 Task: Read customer reviews and ratings for real estate agents in Fairbanks, Alaska, to find an agent who specializes in remote properties or cabins.
Action: Mouse moved to (165, 147)
Screenshot: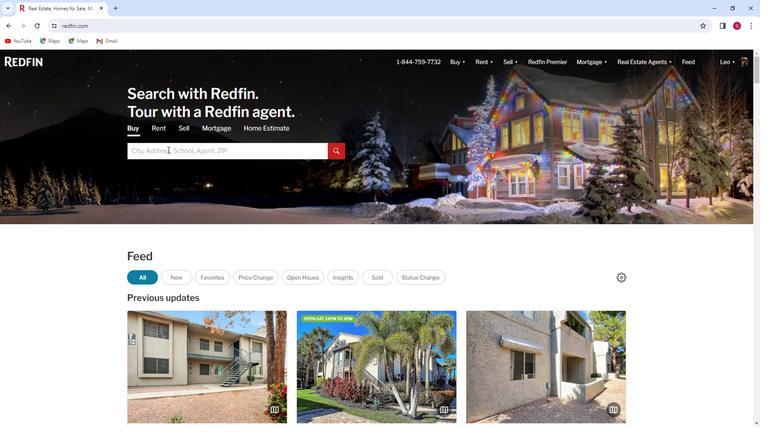 
Action: Mouse pressed left at (165, 147)
Screenshot: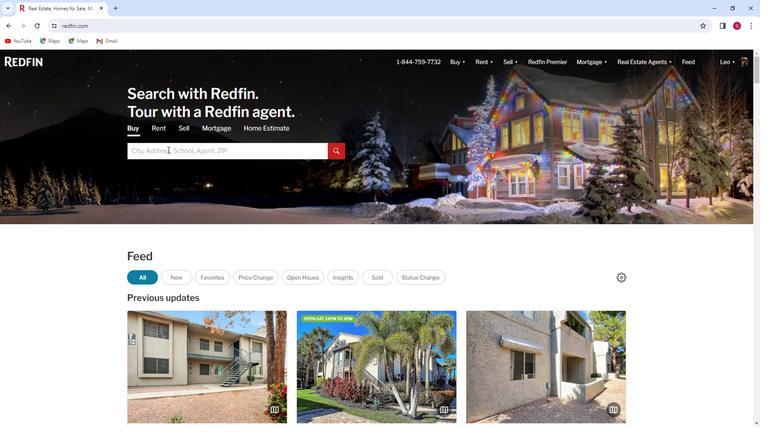 
Action: Mouse moved to (165, 147)
Screenshot: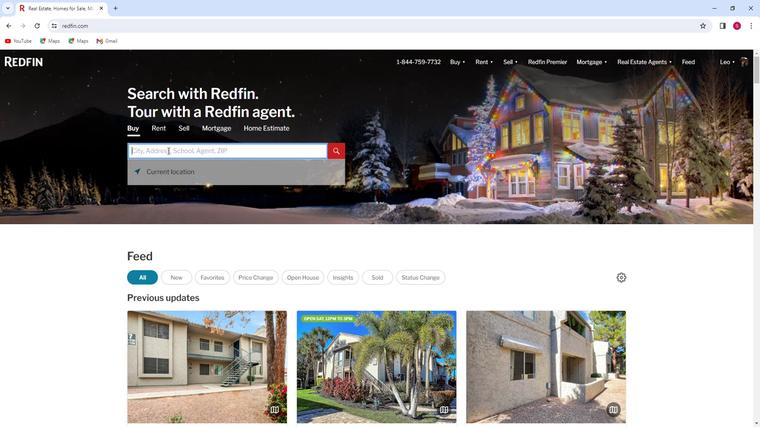 
Action: Key pressed <Key.shift>Fairbanks,<Key.space><Key.shift>Alaska
Screenshot: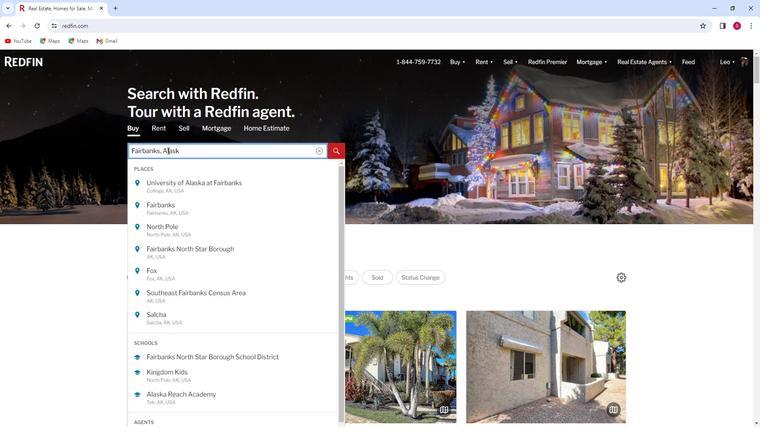 
Action: Mouse moved to (164, 152)
Screenshot: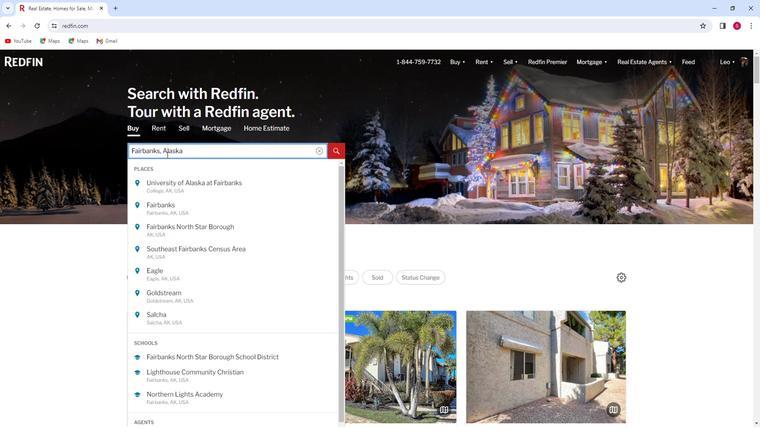 
Action: Key pressed <Key.enter>
Screenshot: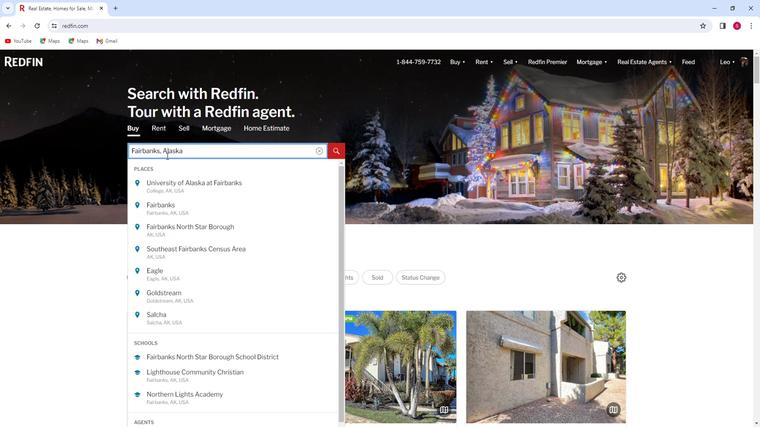 
Action: Mouse moved to (622, 86)
Screenshot: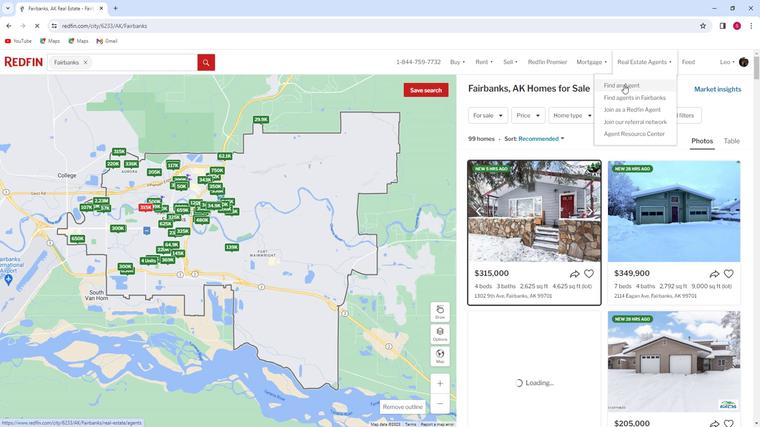 
Action: Mouse pressed left at (622, 86)
Screenshot: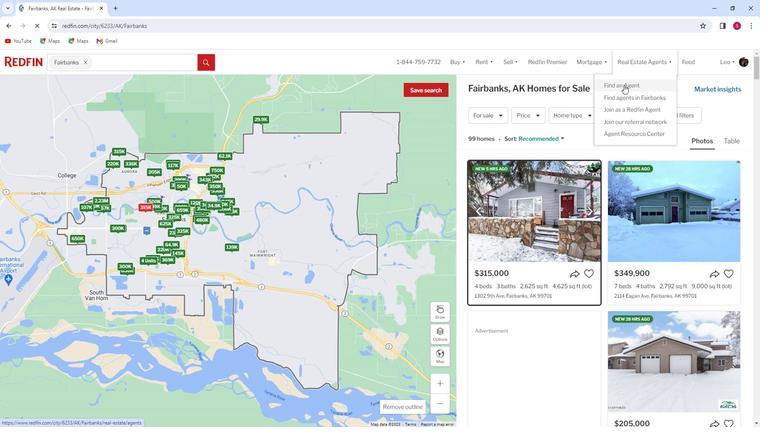 
Action: Mouse moved to (198, 251)
Screenshot: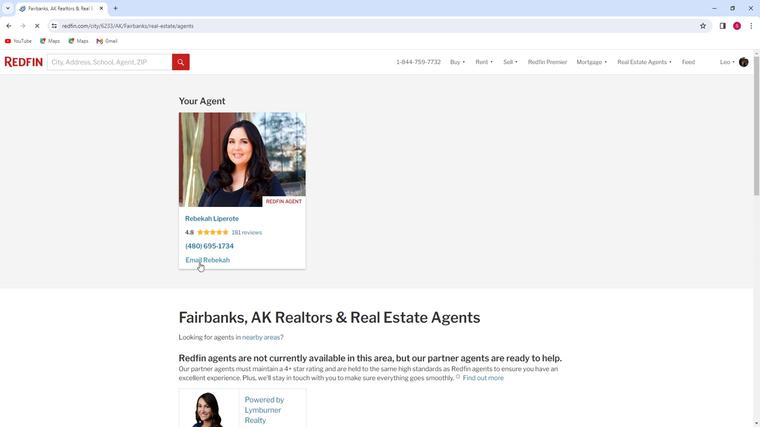 
Action: Mouse scrolled (198, 250) with delta (0, 0)
Screenshot: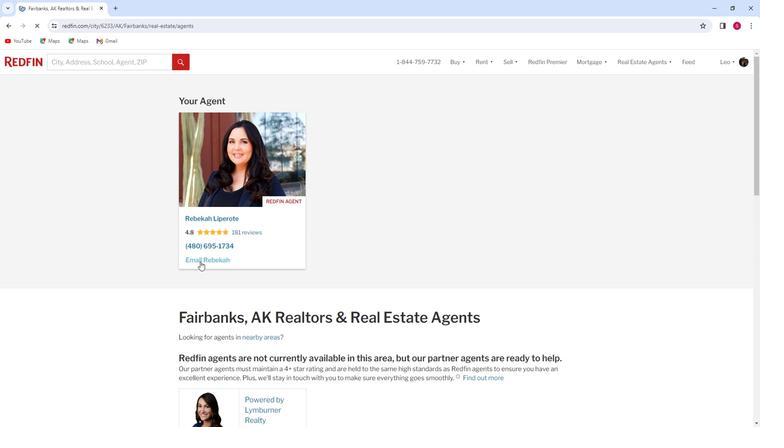 
Action: Mouse scrolled (198, 250) with delta (0, 0)
Screenshot: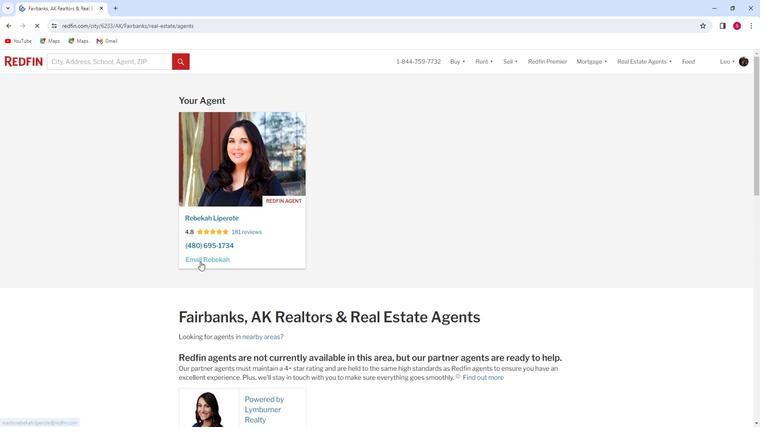 
Action: Mouse scrolled (198, 250) with delta (0, 0)
Screenshot: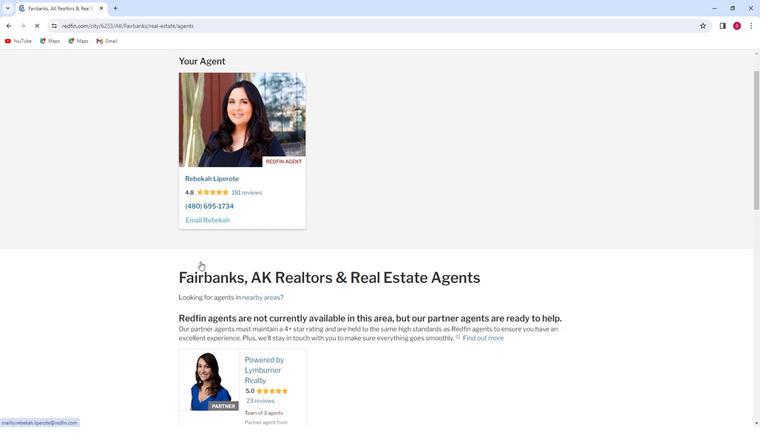 
Action: Mouse scrolled (198, 250) with delta (0, 0)
Screenshot: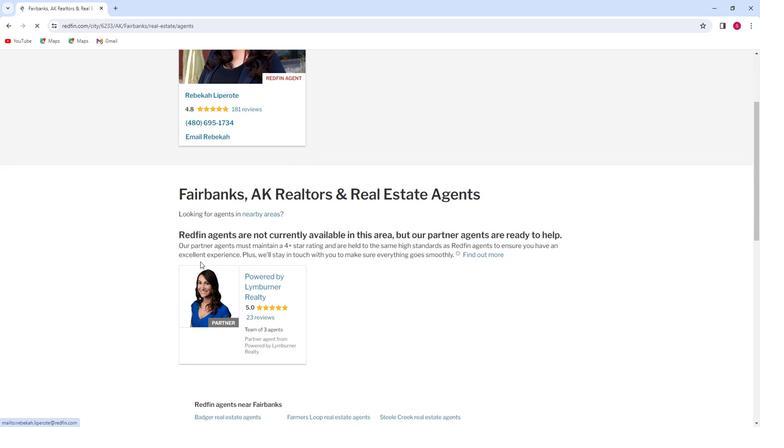 
Action: Mouse scrolled (198, 250) with delta (0, 0)
Screenshot: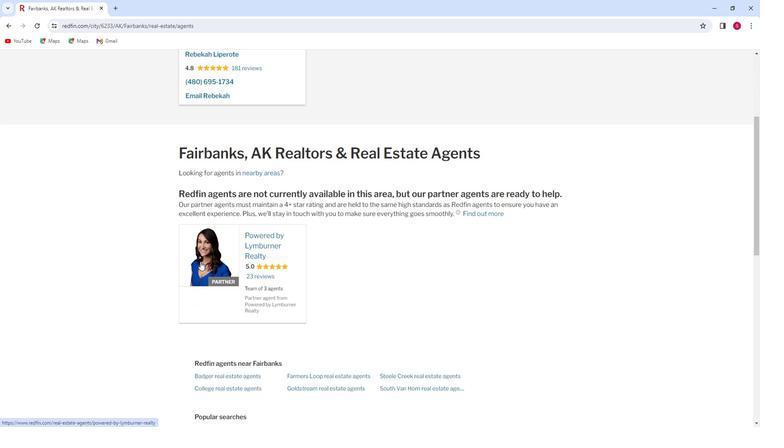 
Action: Mouse scrolled (198, 250) with delta (0, 0)
Screenshot: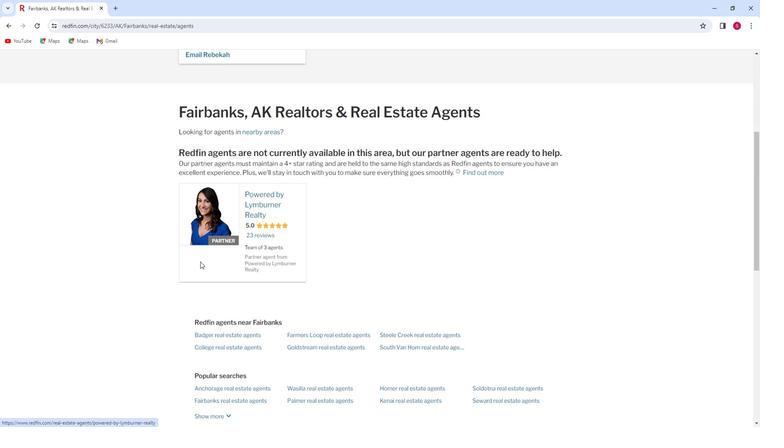 
Action: Mouse scrolled (198, 250) with delta (0, 0)
Screenshot: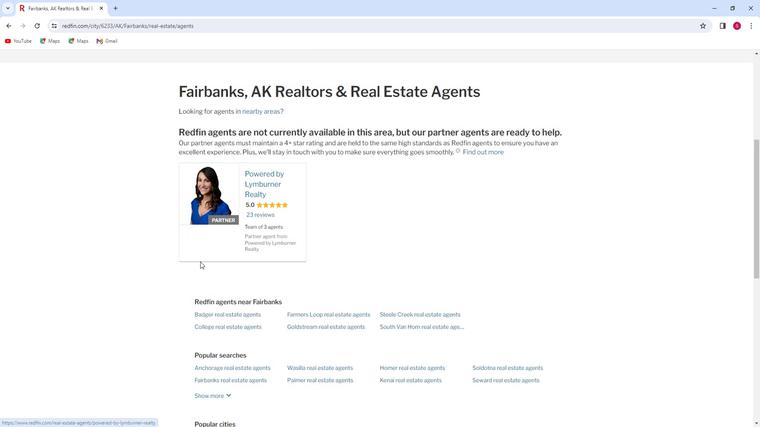 
Action: Mouse moved to (198, 250)
Screenshot: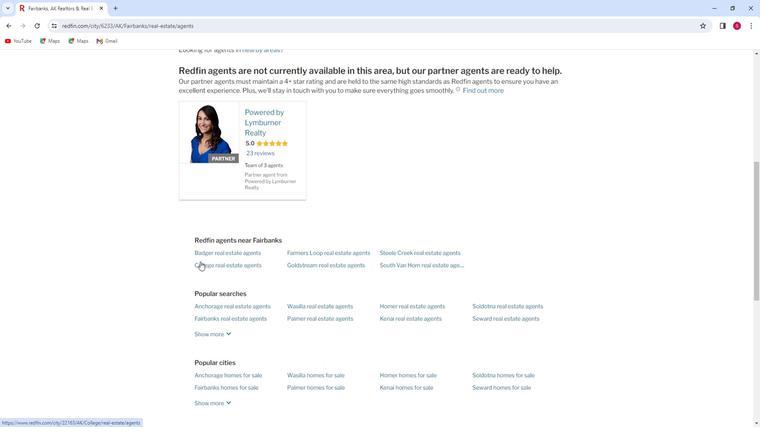 
Action: Mouse scrolled (198, 250) with delta (0, 0)
Screenshot: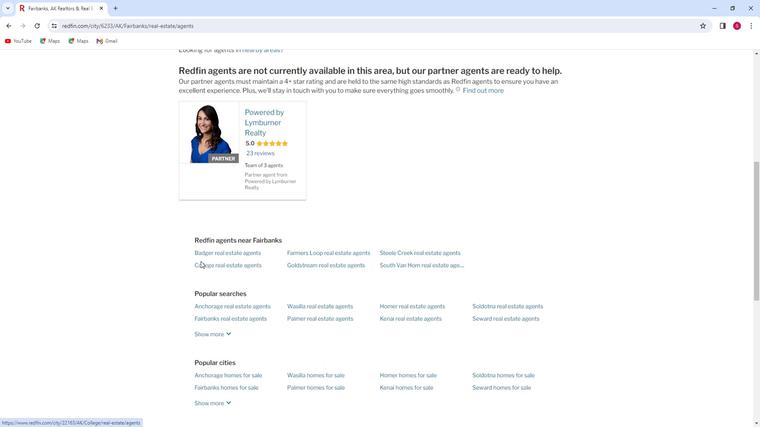 
Action: Mouse moved to (198, 250)
Screenshot: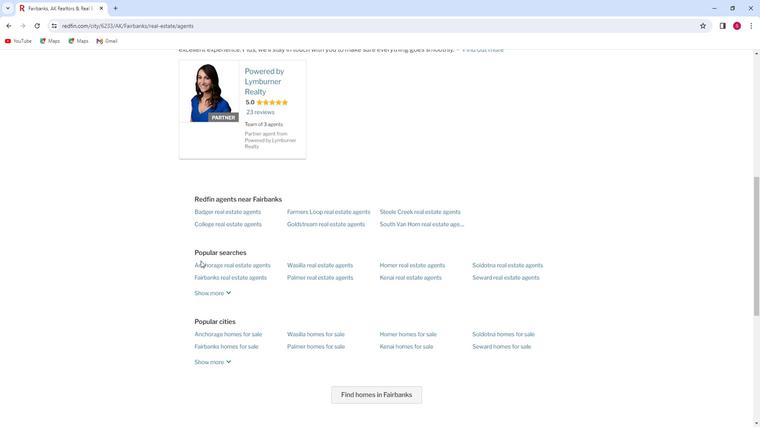 
Action: Mouse scrolled (198, 249) with delta (0, 0)
Screenshot: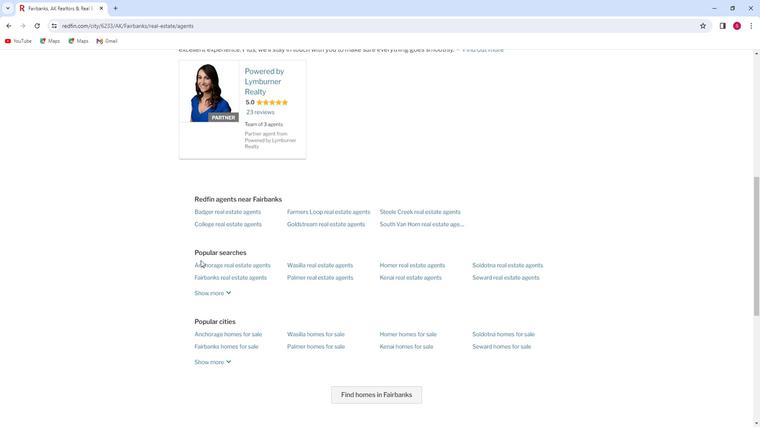 
Action: Mouse scrolled (198, 249) with delta (0, 0)
Screenshot: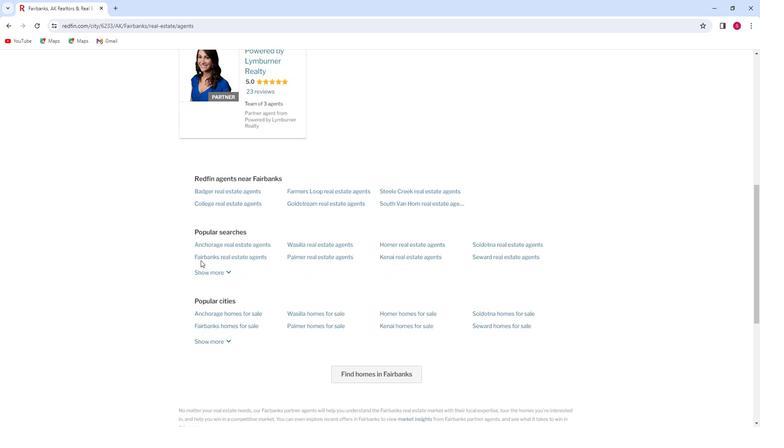 
Action: Mouse moved to (198, 249)
Screenshot: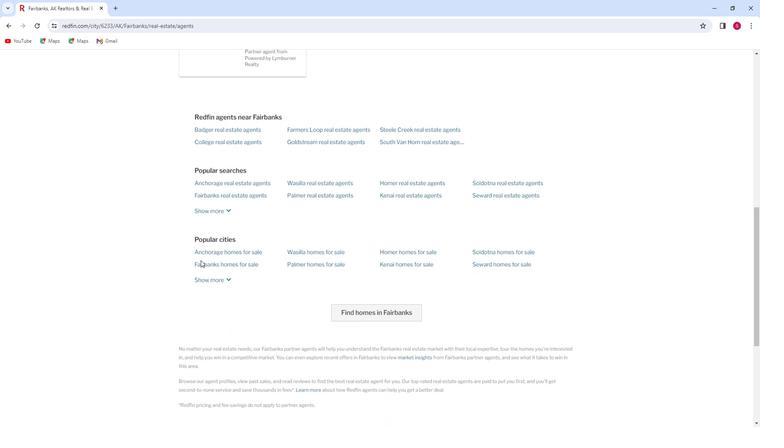 
Action: Mouse scrolled (198, 248) with delta (0, 0)
Screenshot: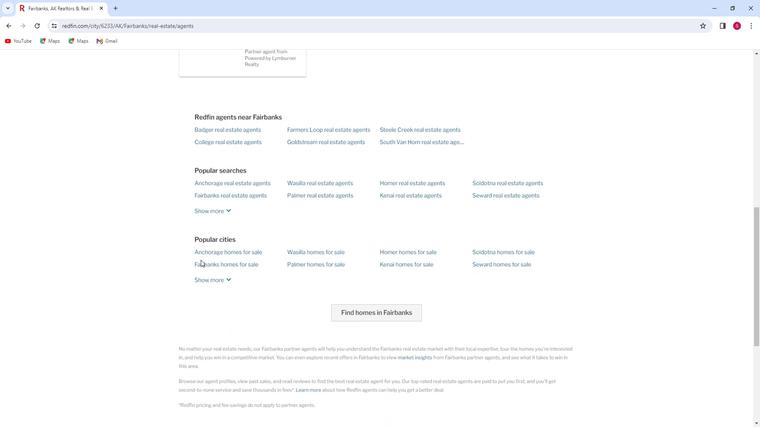 
Action: Mouse scrolled (198, 248) with delta (0, 0)
Screenshot: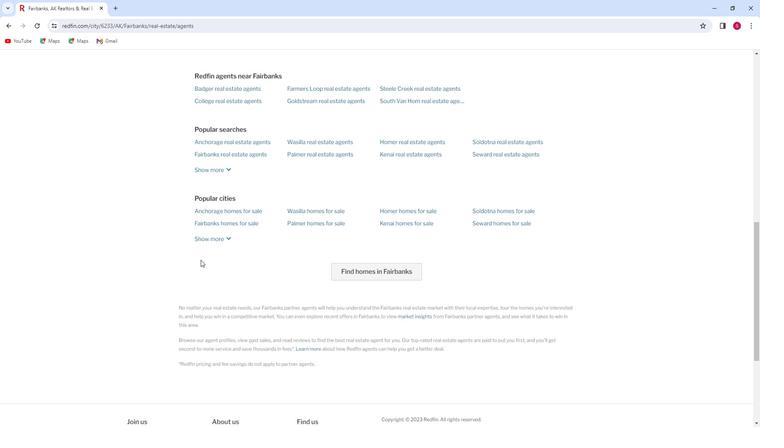 
Action: Mouse scrolled (198, 248) with delta (0, 0)
Screenshot: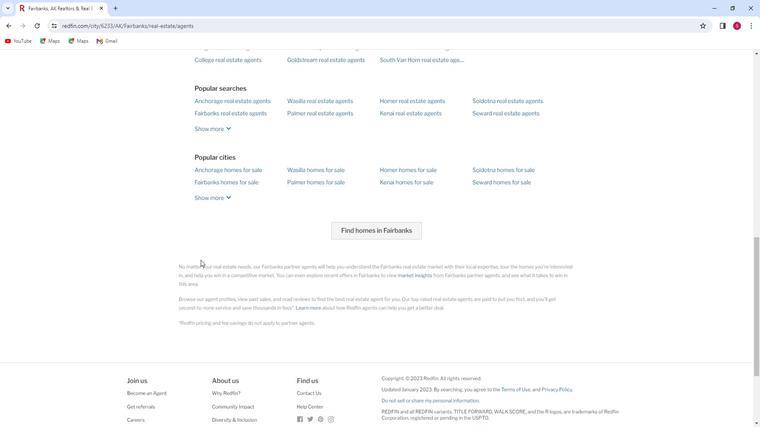 
Action: Mouse scrolled (198, 248) with delta (0, 0)
Screenshot: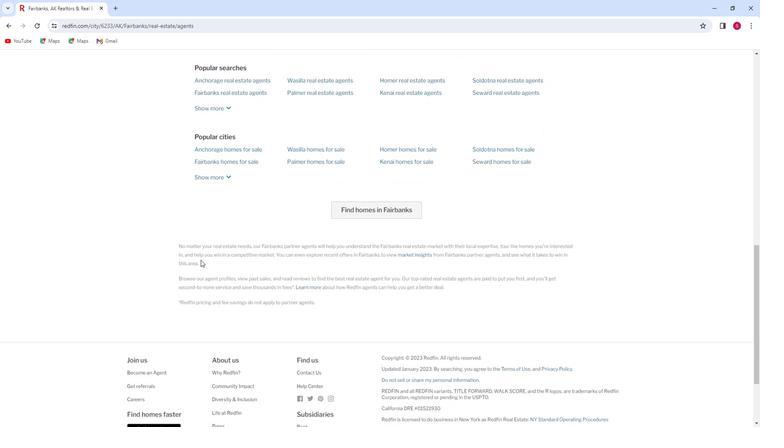 
Action: Mouse scrolled (198, 248) with delta (0, 0)
Screenshot: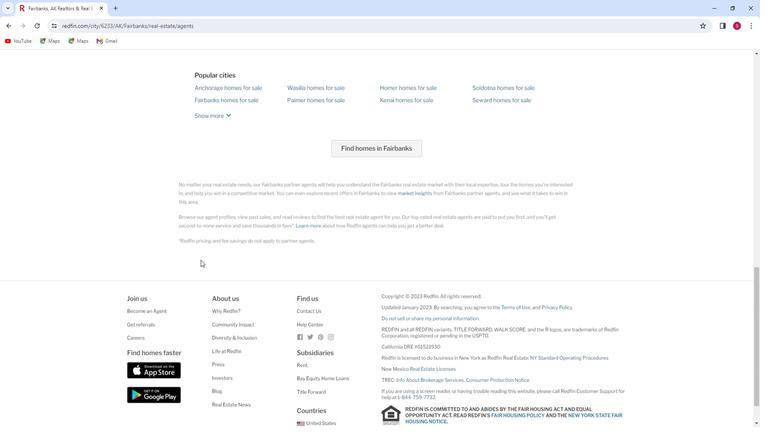 
Action: Mouse scrolled (198, 248) with delta (0, 0)
Screenshot: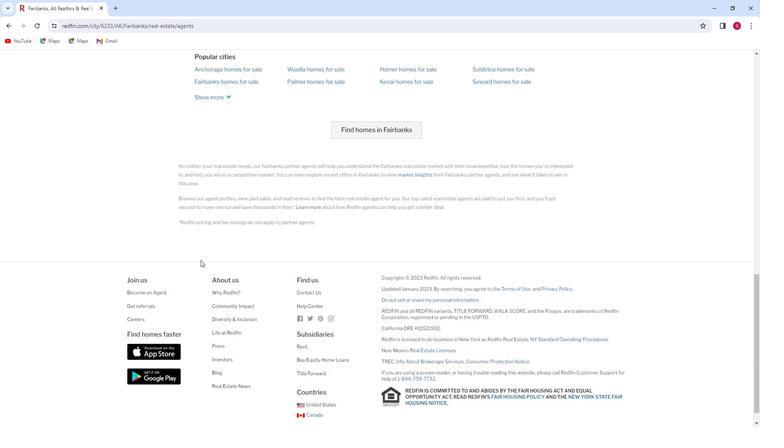 
Action: Mouse scrolled (198, 248) with delta (0, 0)
Screenshot: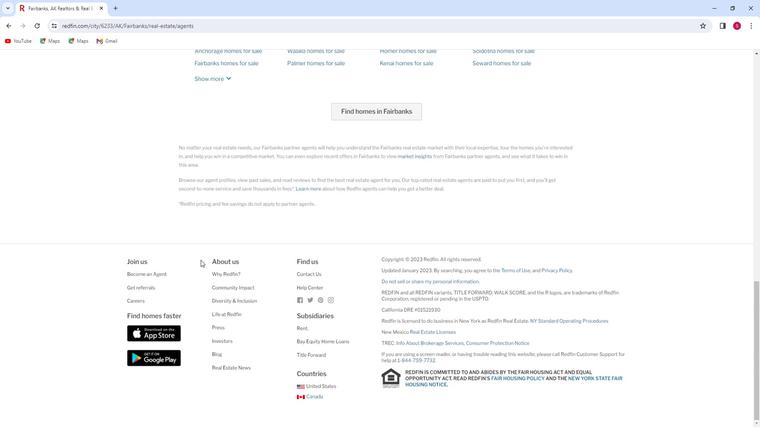 
Action: Mouse scrolled (198, 248) with delta (0, 0)
Screenshot: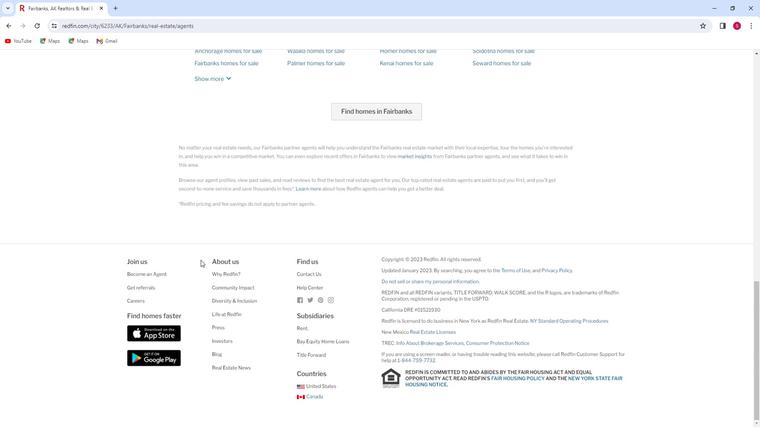 
Action: Mouse moved to (198, 248)
Screenshot: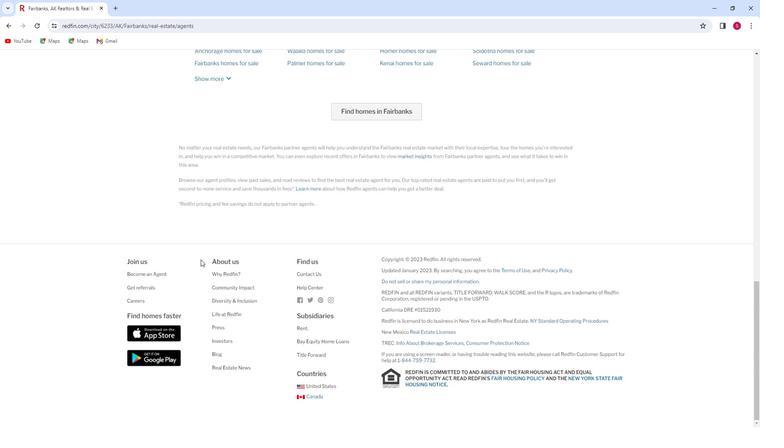 
Action: Mouse scrolled (198, 248) with delta (0, 0)
Screenshot: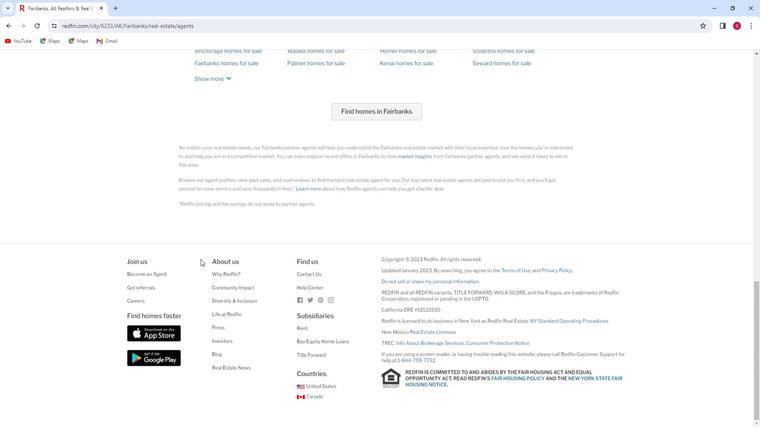 
Action: Mouse scrolled (198, 248) with delta (0, 0)
Screenshot: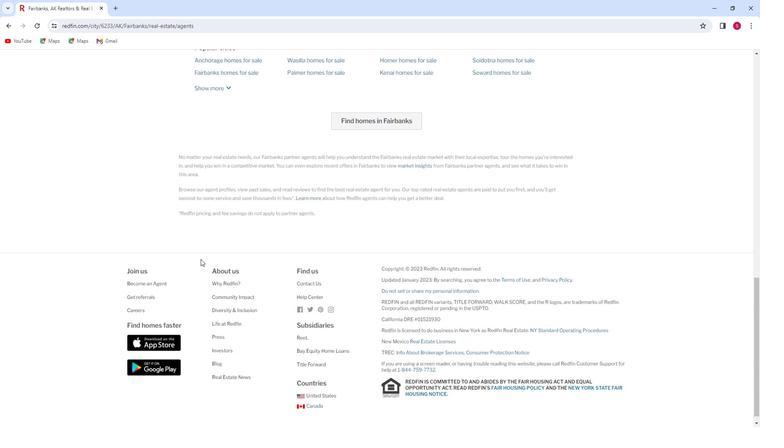 
Action: Mouse scrolled (198, 248) with delta (0, 0)
Screenshot: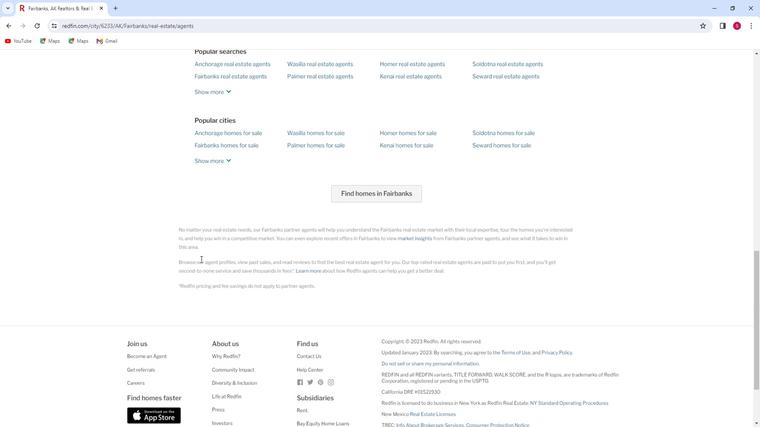 
Action: Mouse scrolled (198, 248) with delta (0, 0)
Screenshot: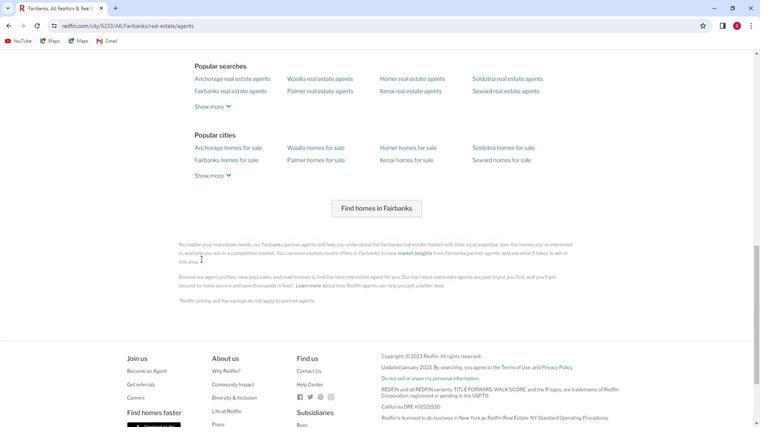 
Action: Mouse scrolled (198, 248) with delta (0, 0)
Screenshot: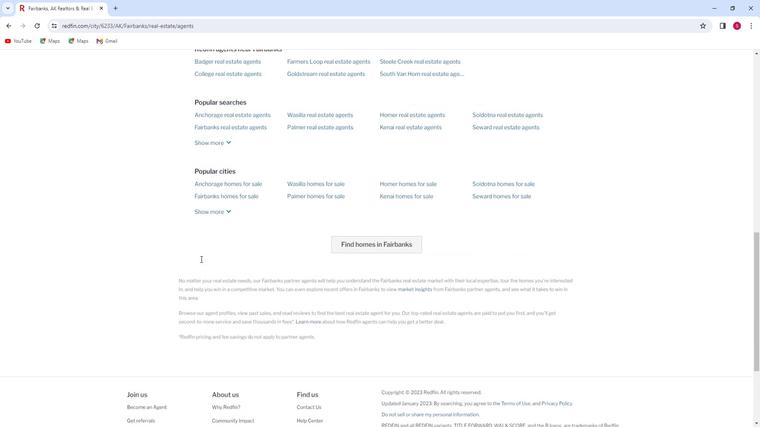 
Action: Mouse scrolled (198, 248) with delta (0, 0)
Screenshot: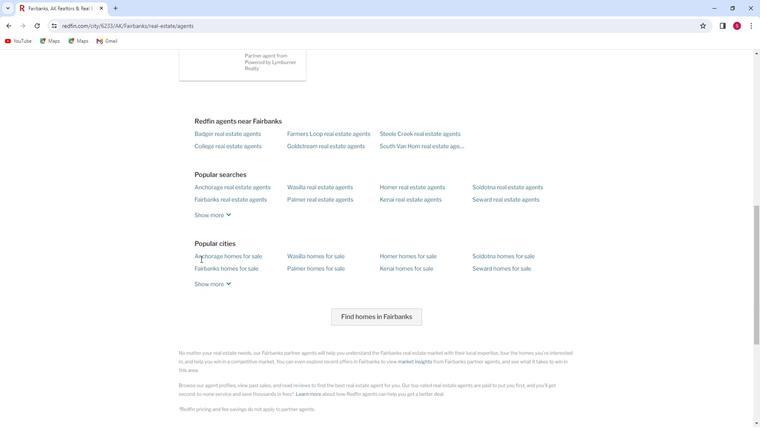 
Action: Mouse scrolled (198, 248) with delta (0, 0)
Screenshot: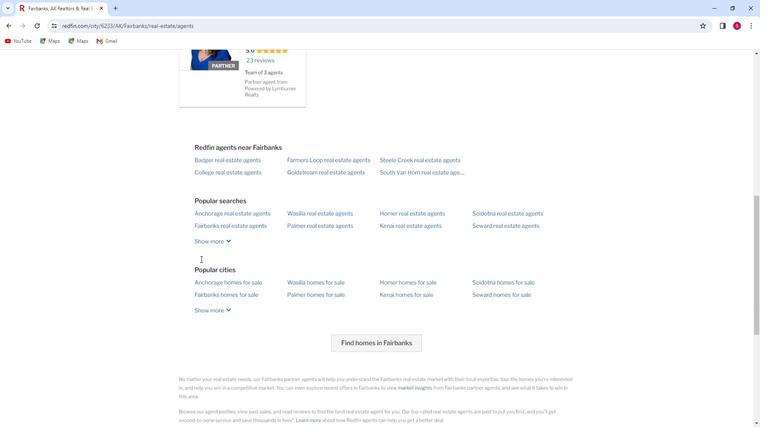 
Action: Mouse scrolled (198, 248) with delta (0, 0)
Screenshot: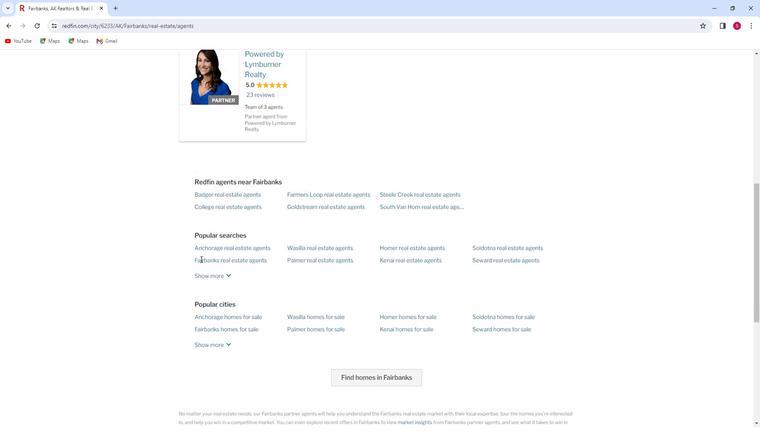 
Action: Mouse scrolled (198, 248) with delta (0, 0)
Screenshot: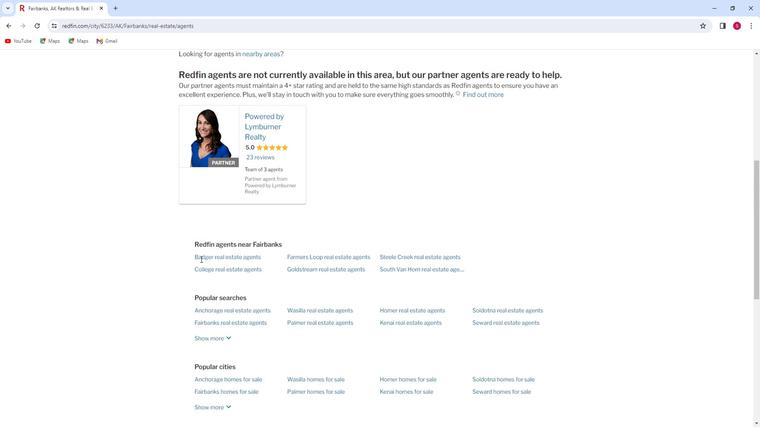 
Action: Mouse scrolled (198, 248) with delta (0, 0)
Screenshot: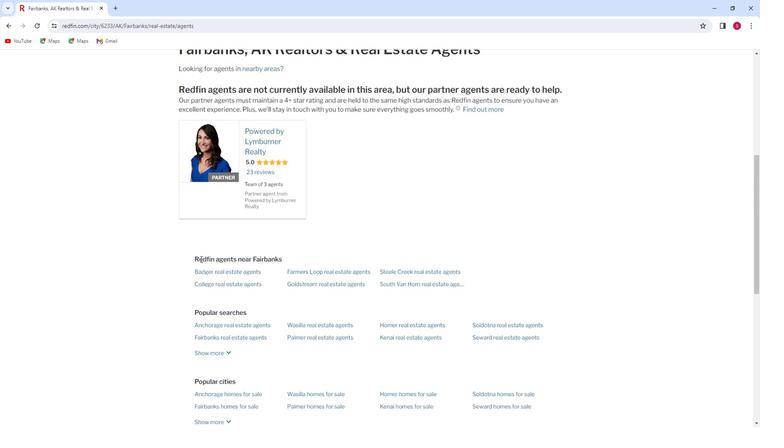 
Action: Mouse scrolled (198, 248) with delta (0, 0)
Screenshot: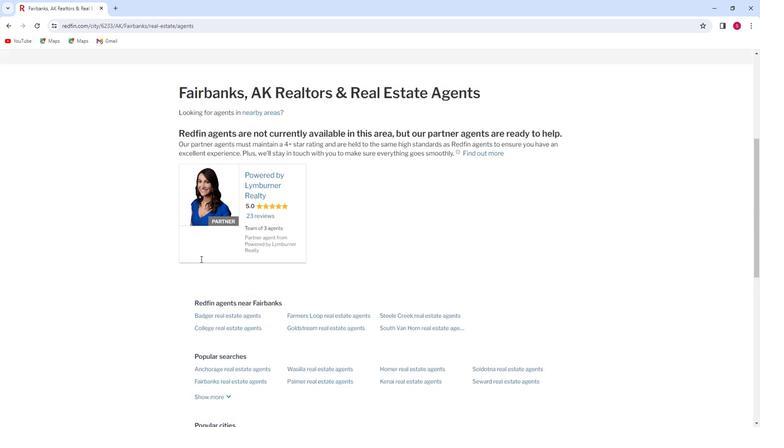 
Action: Mouse scrolled (198, 248) with delta (0, 0)
Screenshot: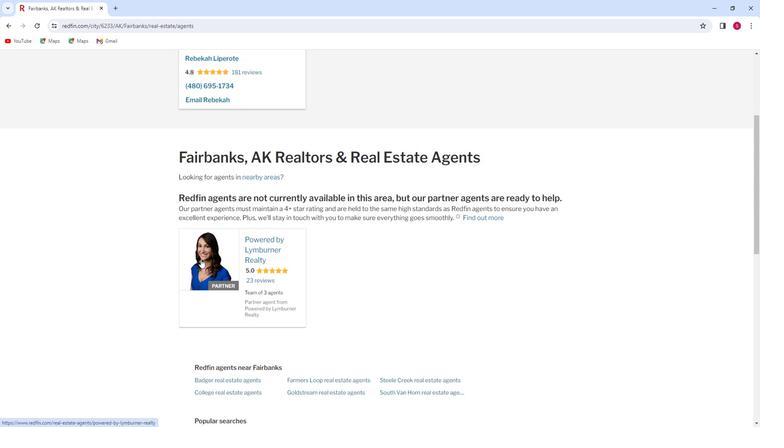
Action: Mouse scrolled (198, 248) with delta (0, 0)
Screenshot: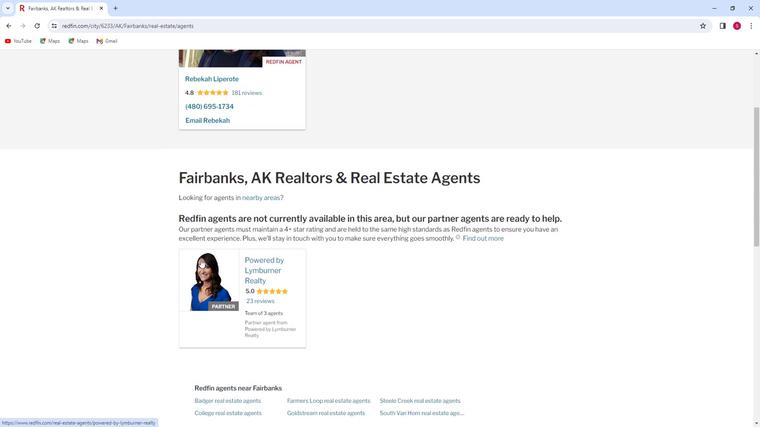 
Action: Mouse scrolled (198, 248) with delta (0, 0)
Screenshot: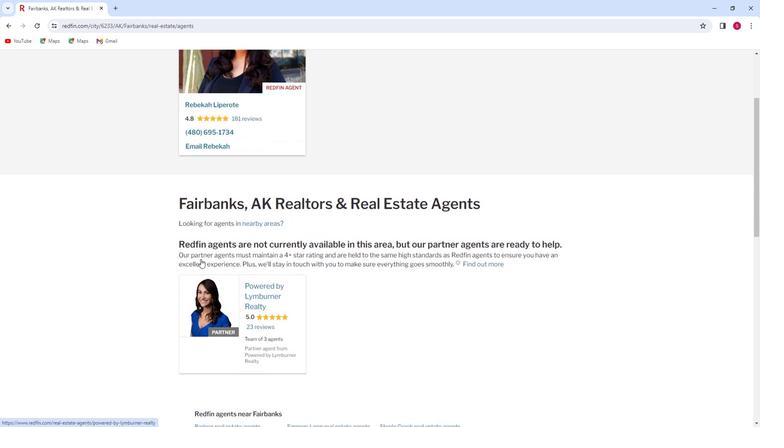 
Action: Mouse scrolled (198, 248) with delta (0, 0)
Screenshot: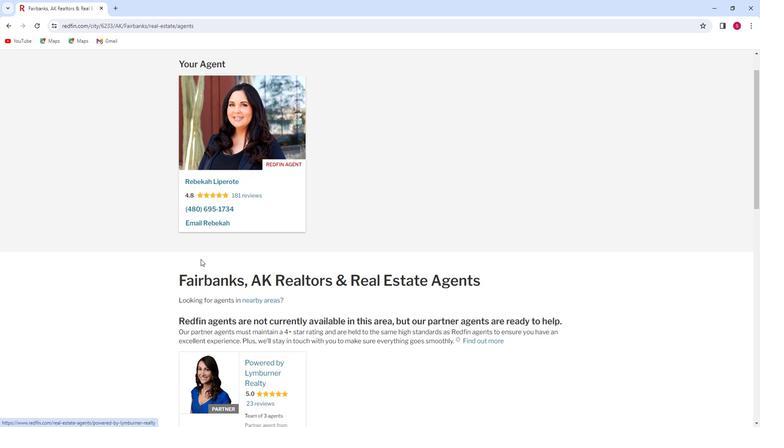 
Action: Mouse scrolled (198, 248) with delta (0, 0)
Screenshot: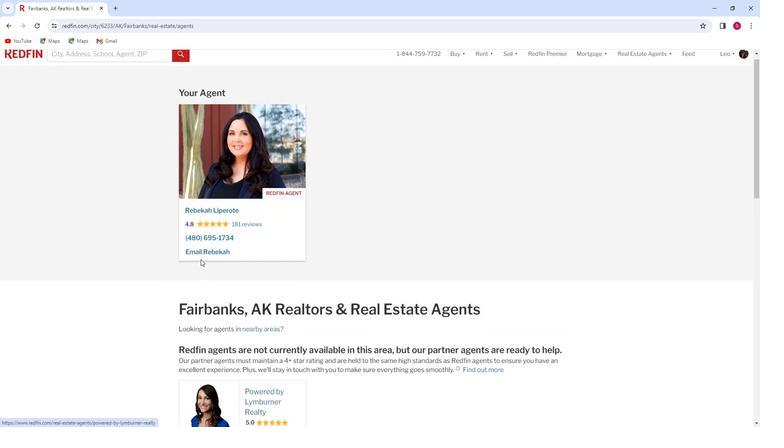
Action: Mouse scrolled (198, 248) with delta (0, 0)
Screenshot: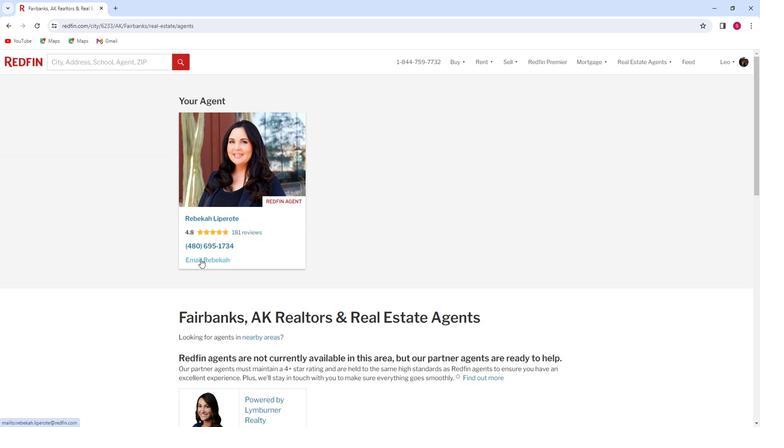 
Action: Mouse moved to (200, 241)
Screenshot: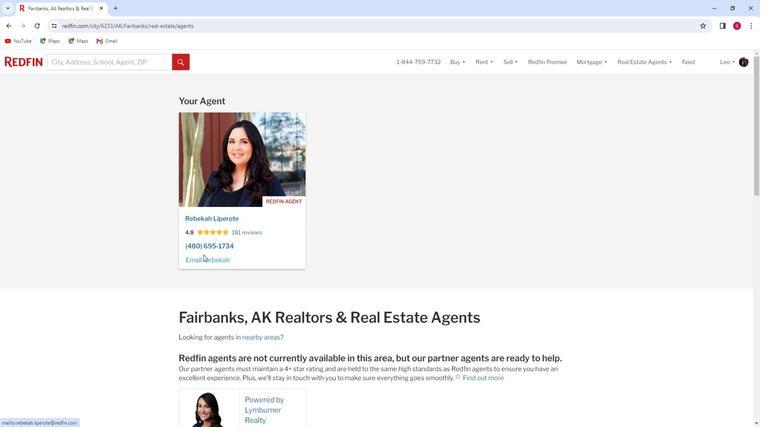 
